Task: Create in the project TractLine and in the Backlog issue 'Add support for speech-to-text and text-to-speech conversion' a child issue 'Big data model interpretability and transparency remediation and testing', and assign it to team member softage.1@softage.net.
Action: Mouse moved to (438, 452)
Screenshot: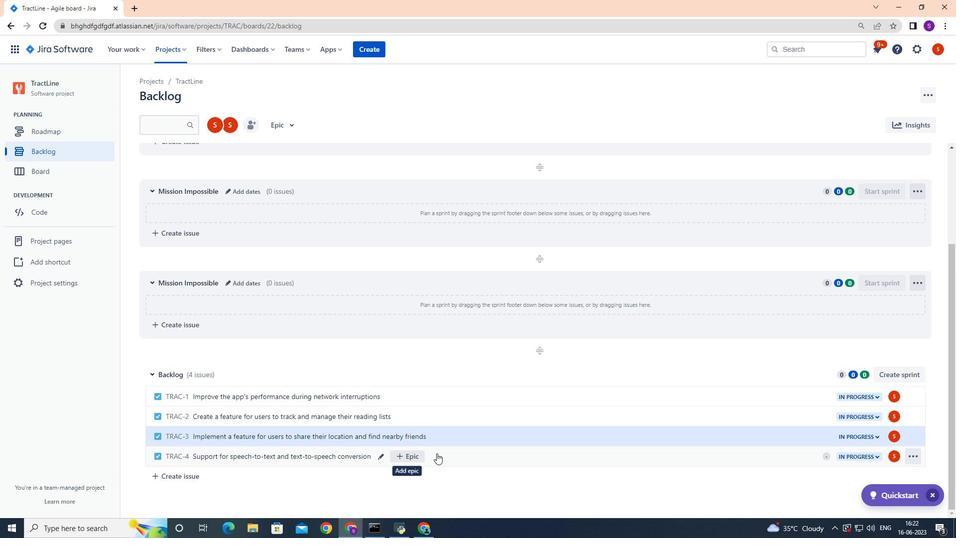 
Action: Mouse pressed left at (438, 452)
Screenshot: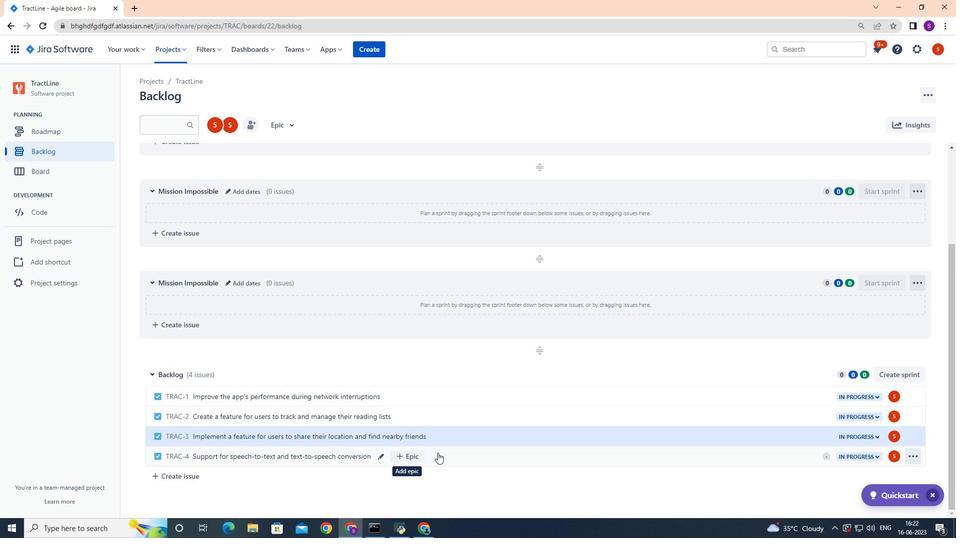 
Action: Mouse moved to (782, 212)
Screenshot: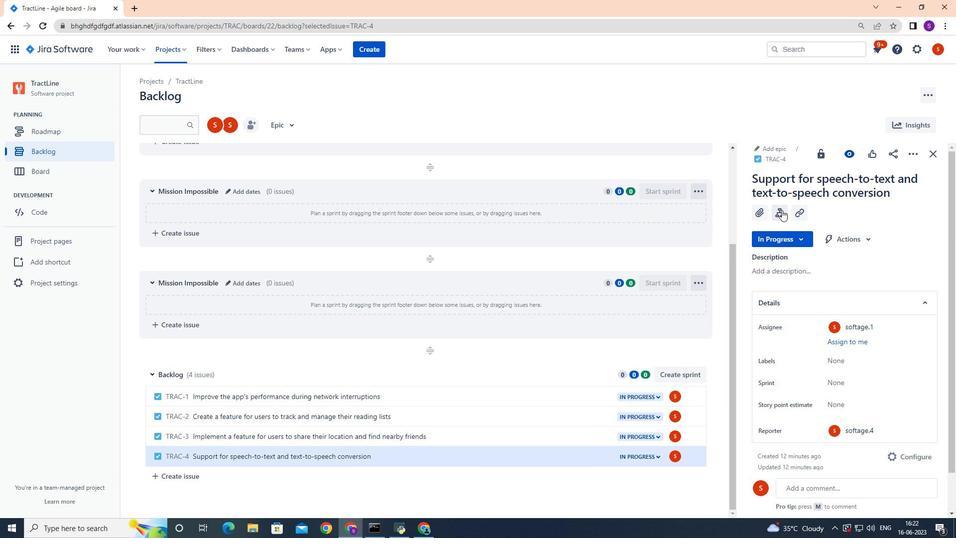 
Action: Mouse pressed left at (782, 212)
Screenshot: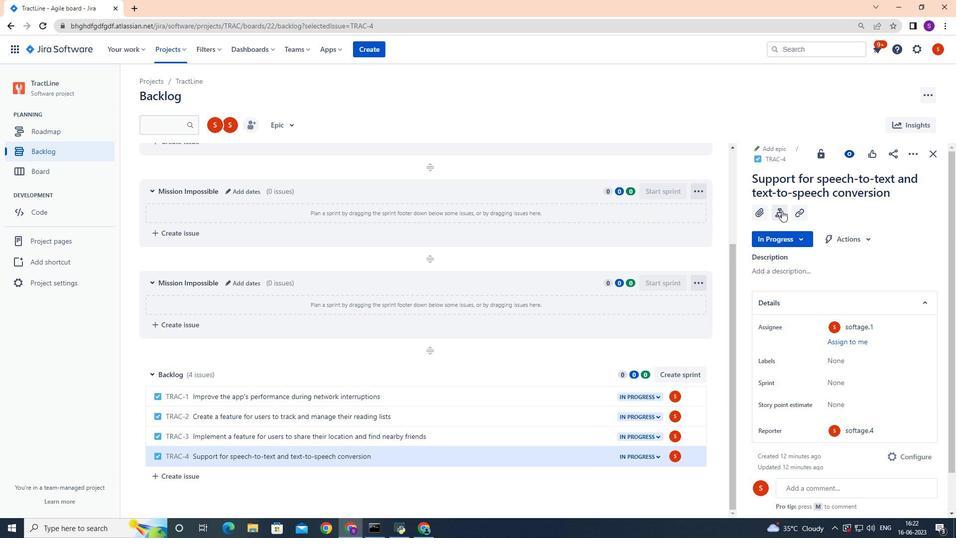 
Action: Mouse moved to (786, 317)
Screenshot: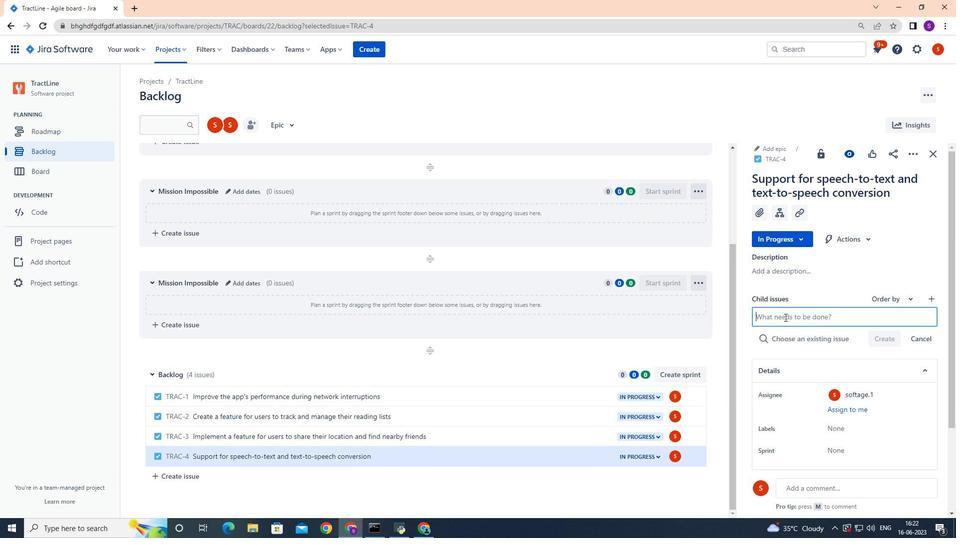 
Action: Key pressed <Key.shift>Big<Key.space>data<Key.space>model<Key.space>interpretability<Key.space><Key.backspace><Key.backspace><Key.backspace><Key.backspace><Key.backspace><Key.backspace><Key.backspace><Key.backspace><Key.backspace><Key.backspace><Key.backspace><Key.backspace><Key.backspace>rpretability<Key.space>and<Key.space>transpat<Key.backspace>rency<Key.space>remediation<Key.space>and<Key.space>testing<Key.enter>
Screenshot: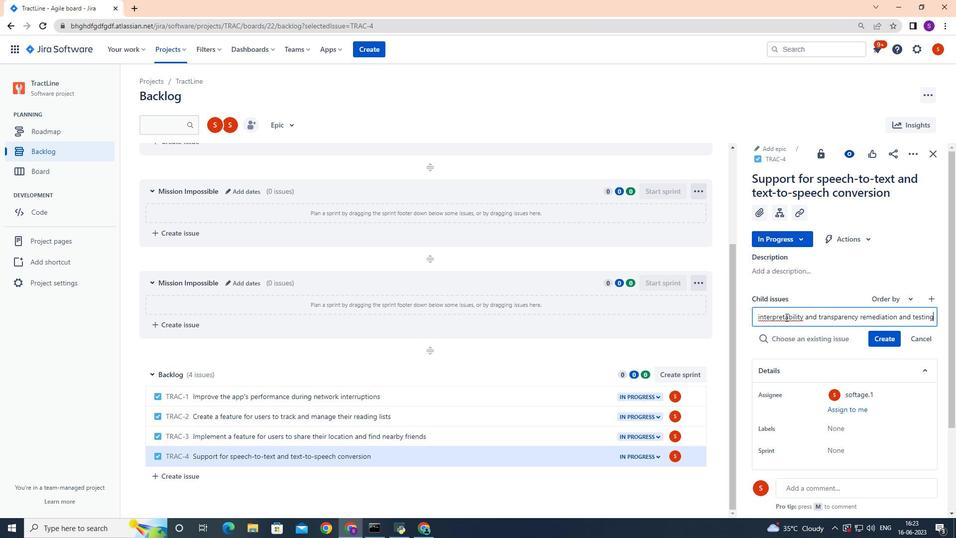 
Action: Mouse moved to (895, 322)
Screenshot: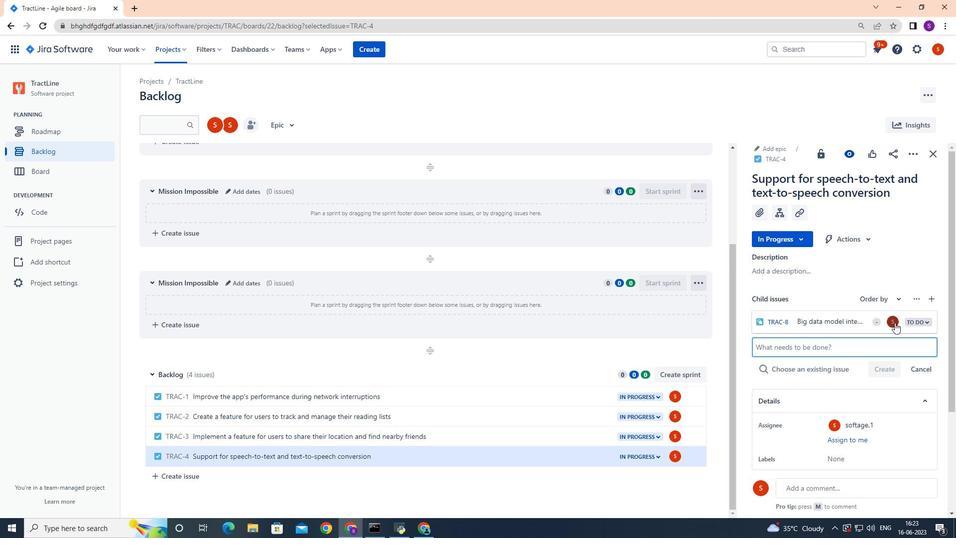 
Action: Mouse pressed left at (895, 322)
Screenshot: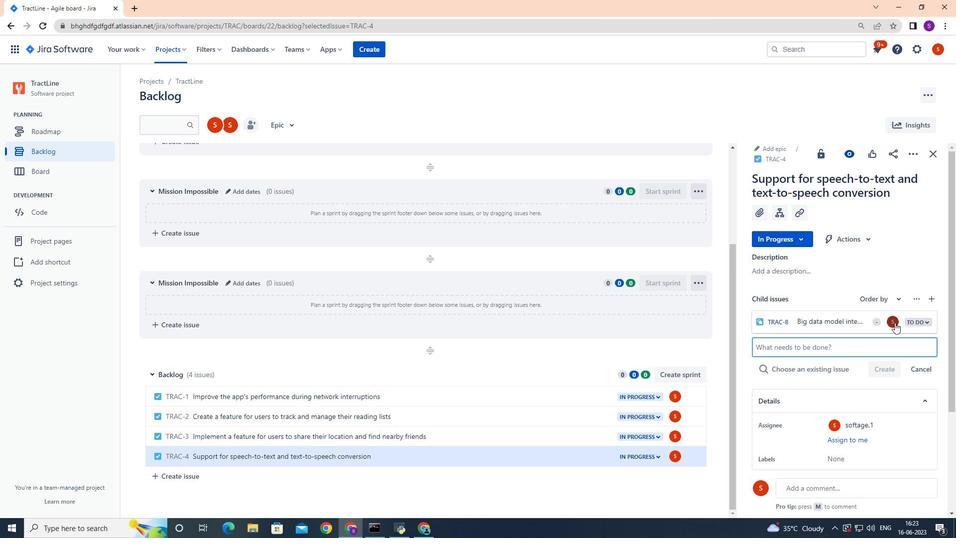 
Action: Key pressed softage<Key.shift>@1
Screenshot: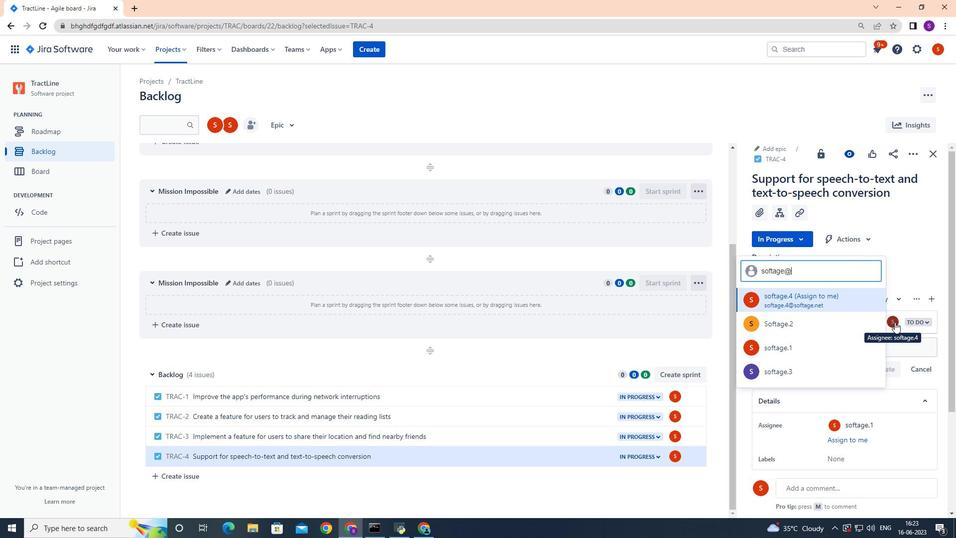 
Action: Mouse moved to (829, 321)
Screenshot: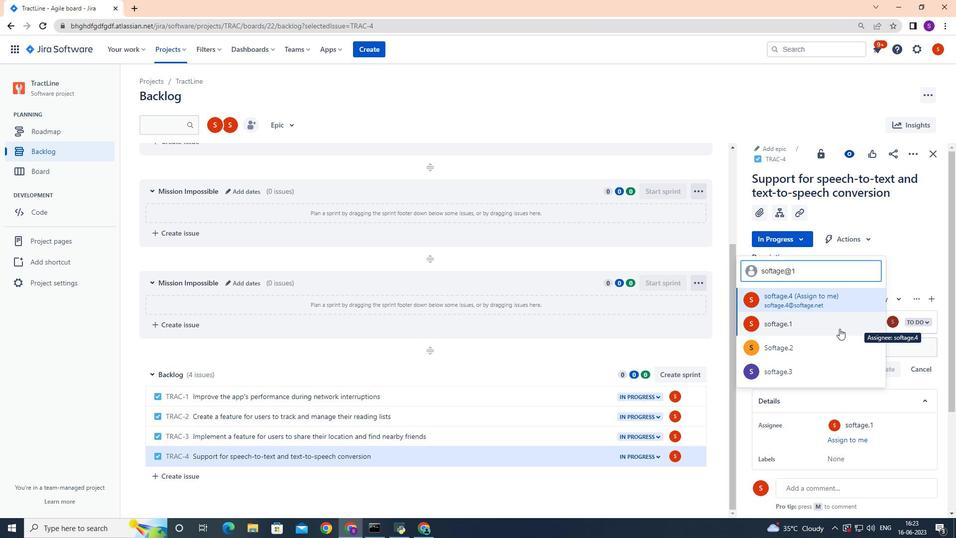 
Action: Mouse pressed left at (829, 321)
Screenshot: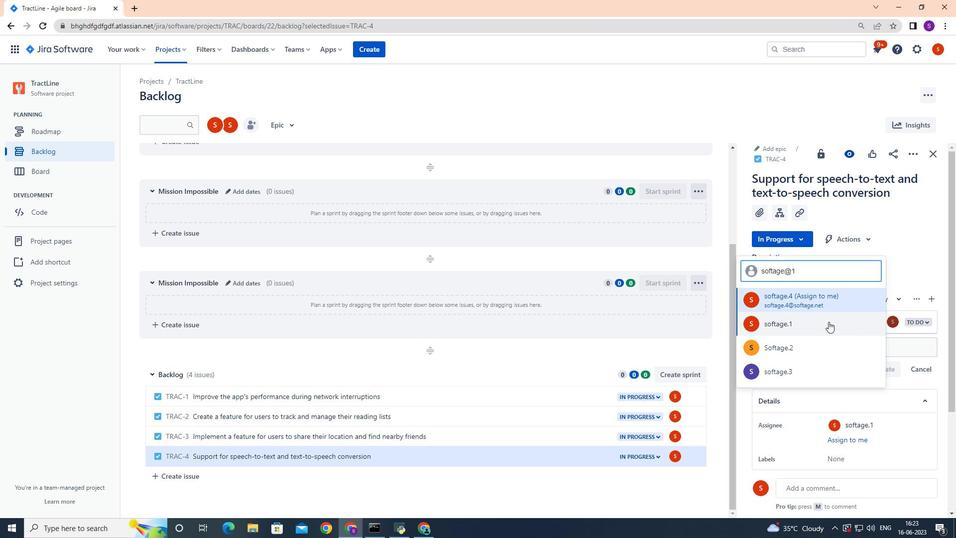 
Action: Mouse moved to (858, 276)
Screenshot: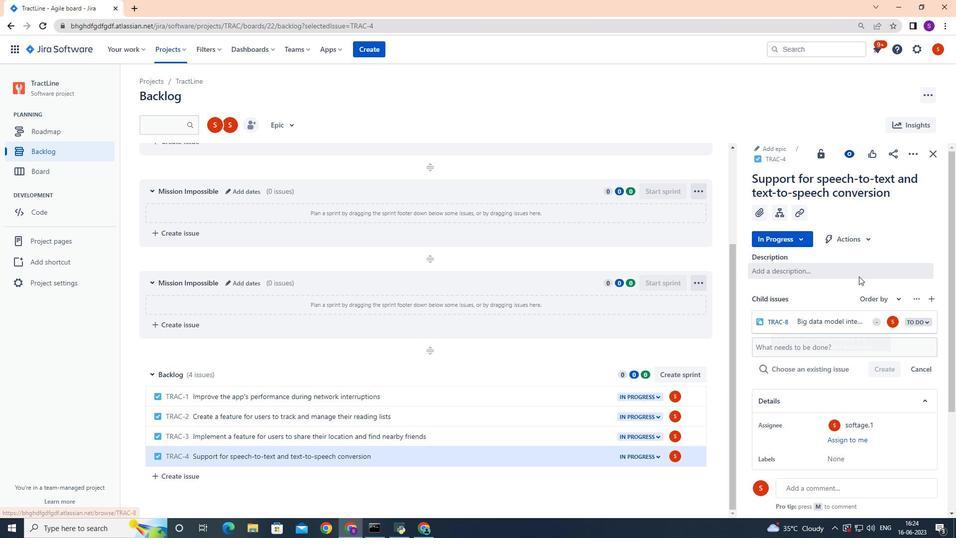 
